 Task: Log work in the project Wavelength for the issue 'Integrate a new loyalty program feature into an existing e-commerce website to enhance customer retention and engagement' spent time as '6w 2d 8h 42m' and remaining time as '1w 6d 13h 55m' and clone the issue. Now add the issue to the epic 'Network Virtualization'.
Action: Mouse moved to (546, 281)
Screenshot: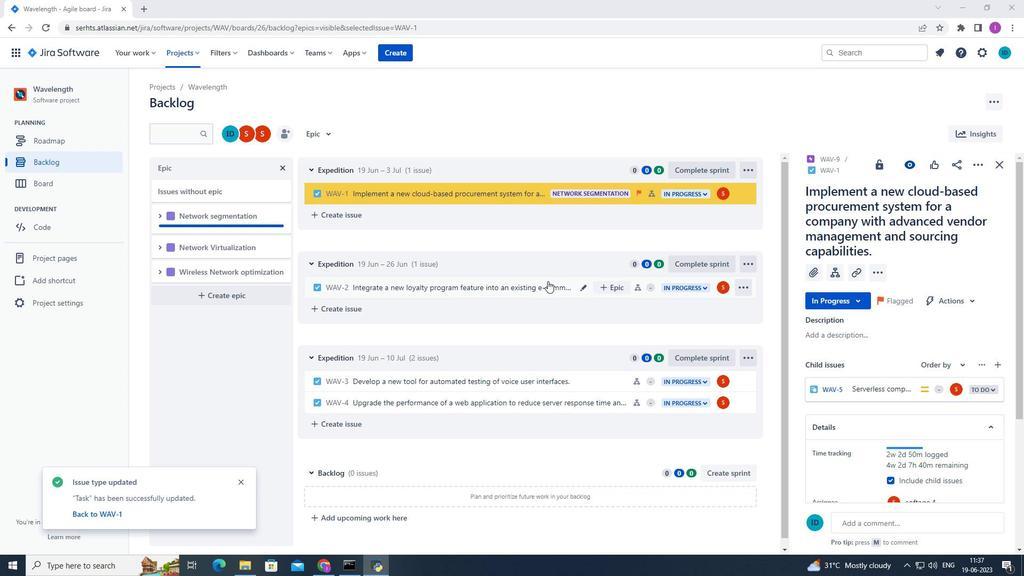 
Action: Mouse pressed left at (546, 281)
Screenshot: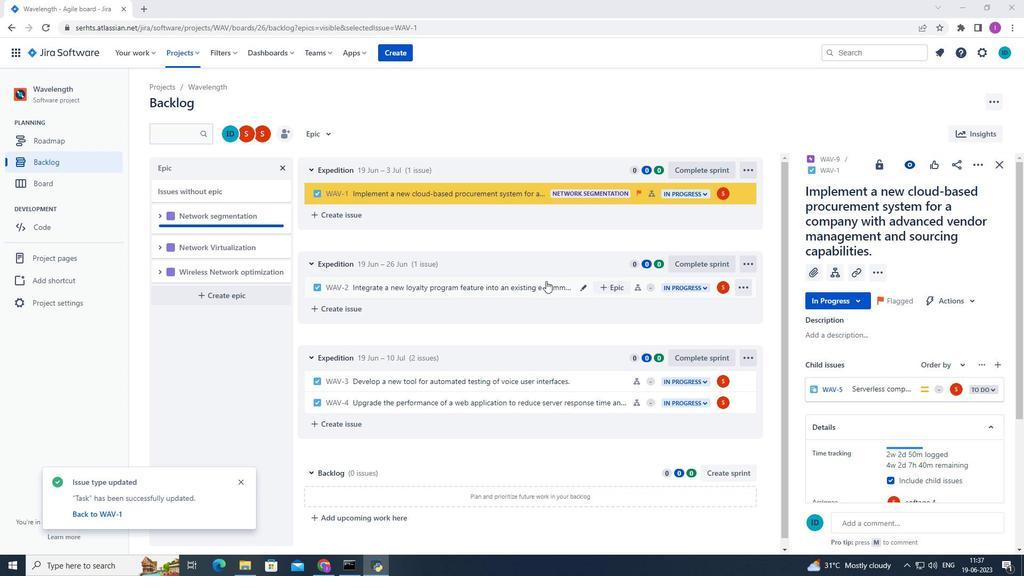
Action: Mouse moved to (982, 161)
Screenshot: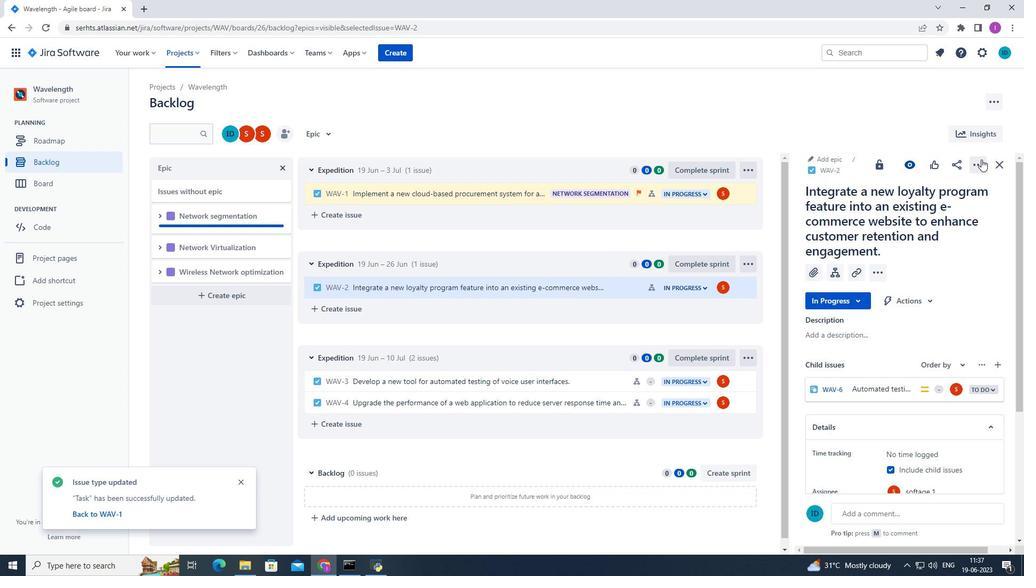 
Action: Mouse pressed left at (982, 161)
Screenshot: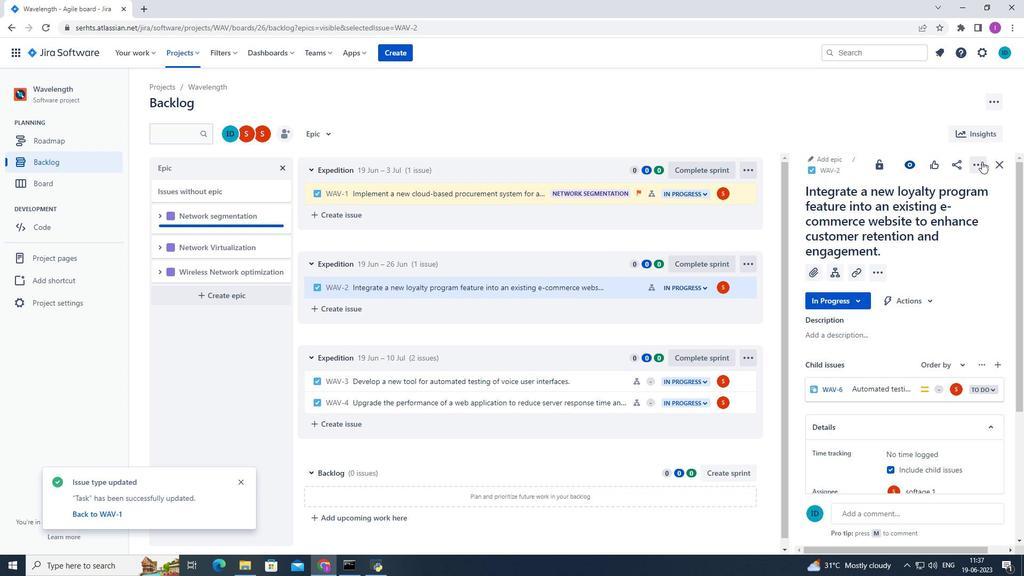 
Action: Mouse moved to (926, 194)
Screenshot: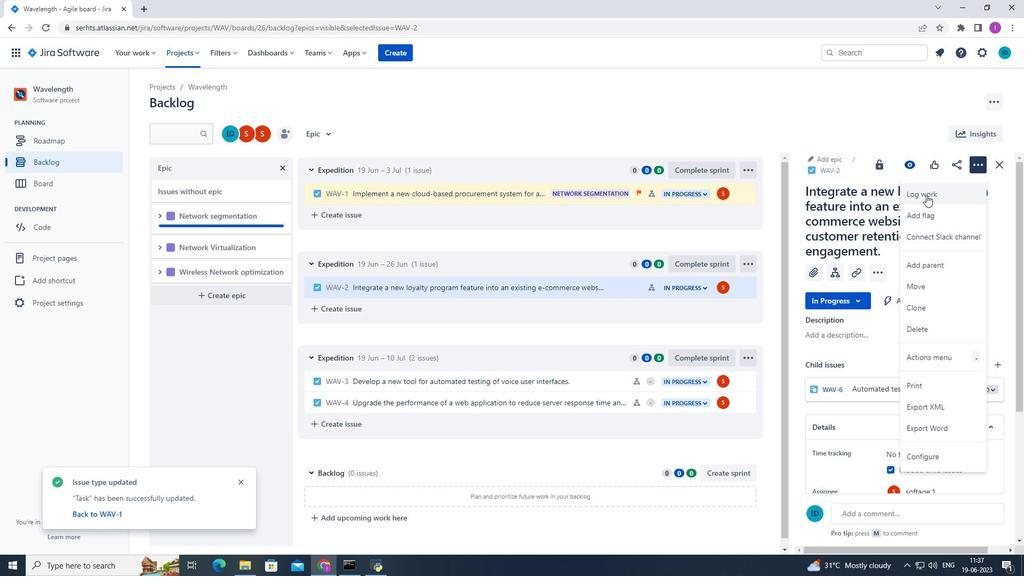 
Action: Mouse pressed left at (926, 194)
Screenshot: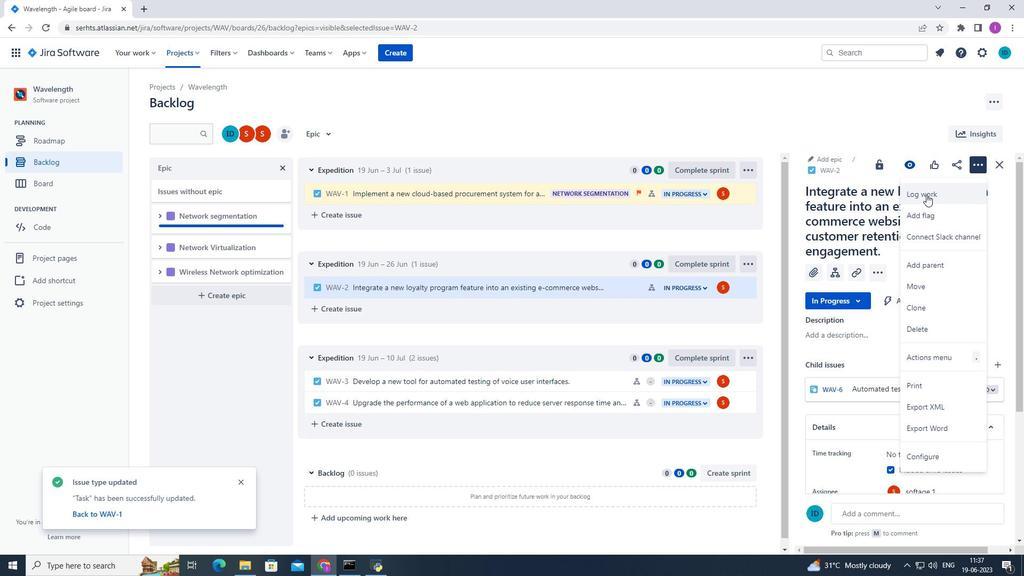 
Action: Mouse pressed left at (926, 194)
Screenshot: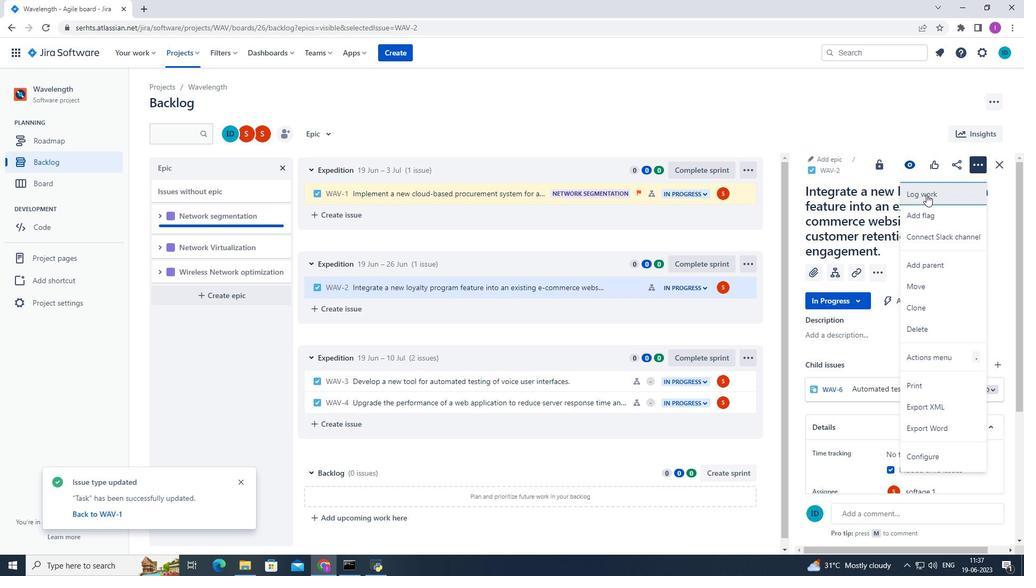 
Action: Mouse moved to (447, 173)
Screenshot: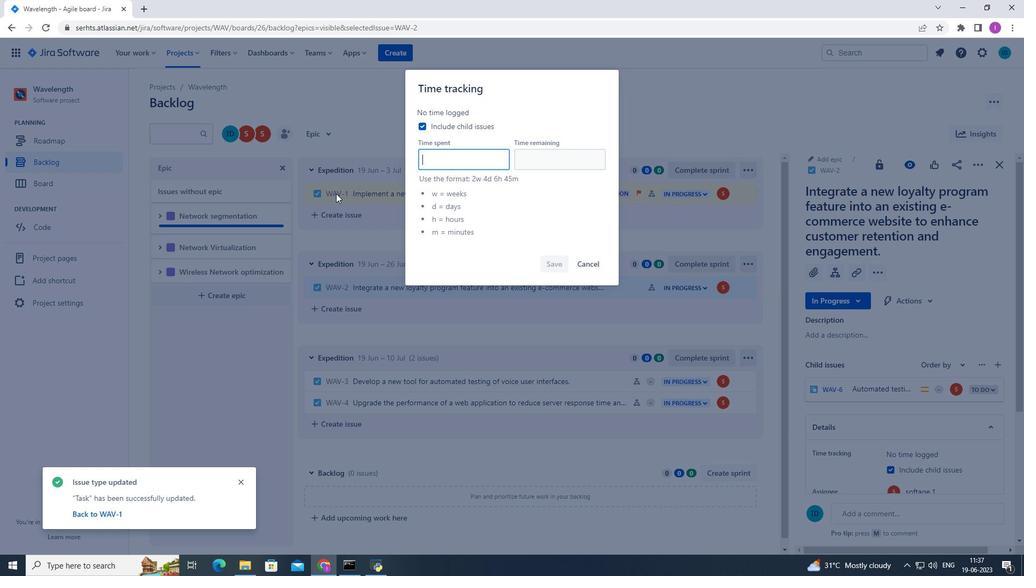 
Action: Key pressed 6w<Key.space>2d<Key.space>8h<Key.space>42m
Screenshot: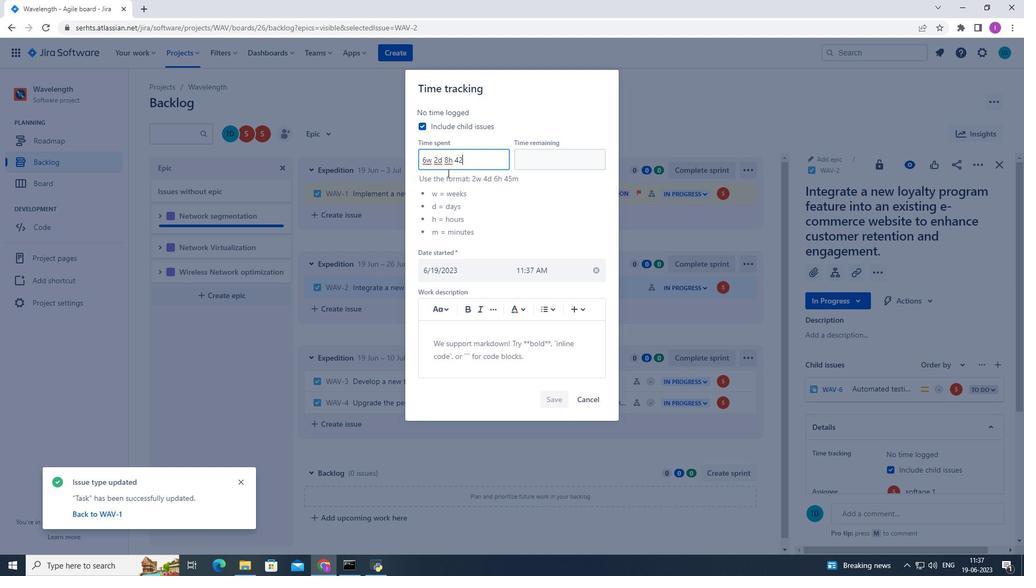
Action: Mouse moved to (541, 163)
Screenshot: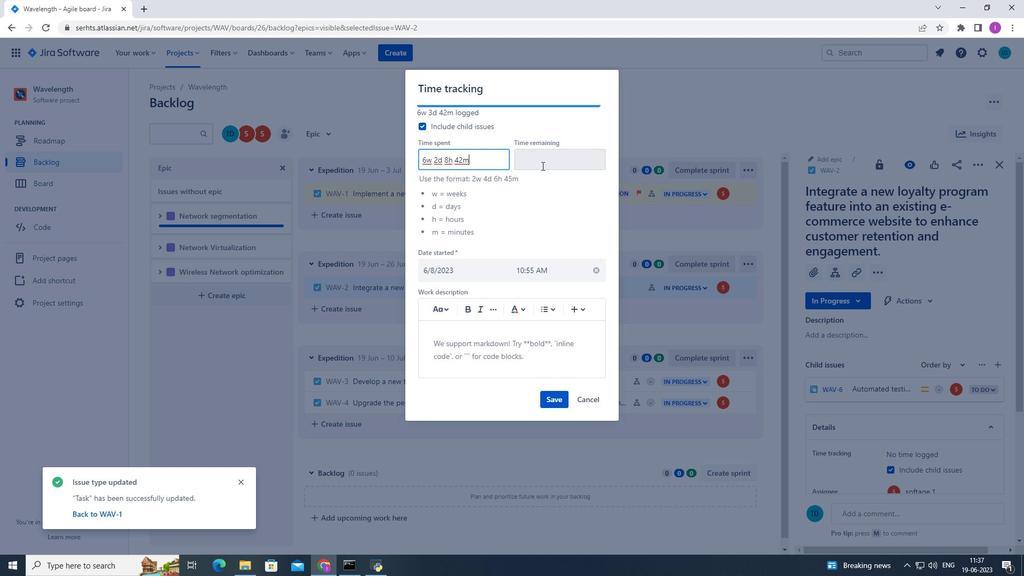 
Action: Mouse pressed left at (541, 163)
Screenshot: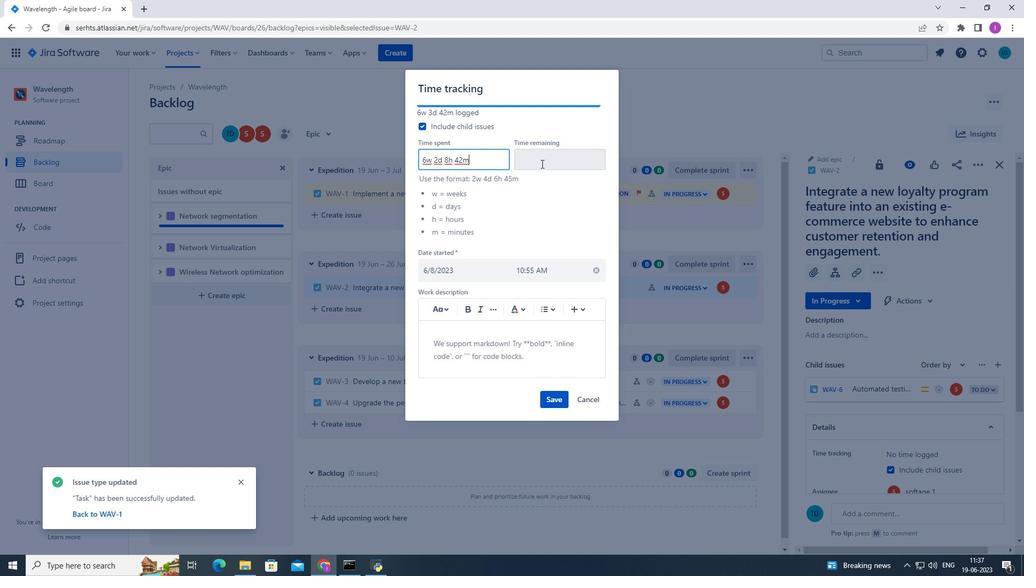 
Action: Mouse moved to (548, 146)
Screenshot: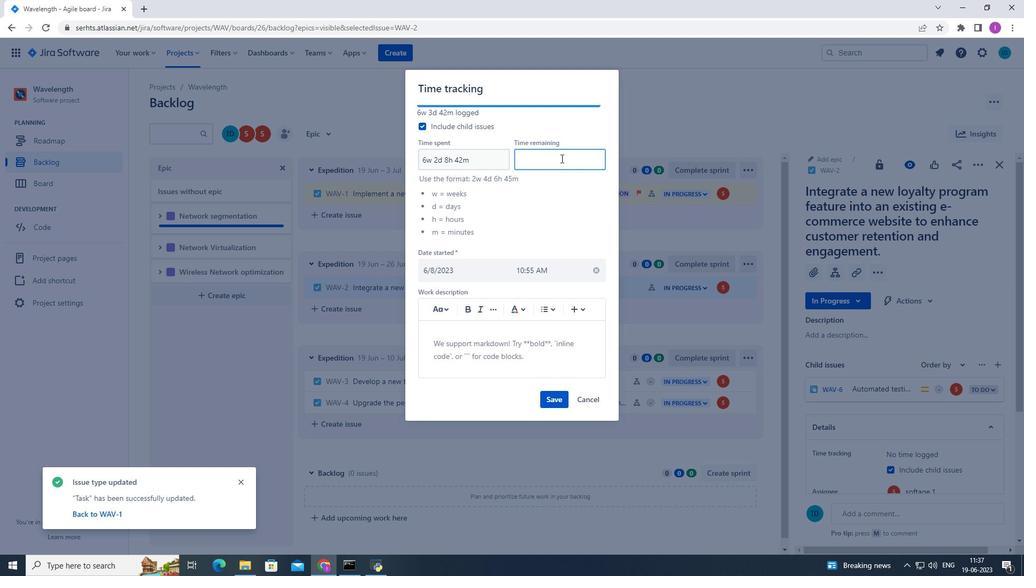 
Action: Key pressed 6w<Key.space>2d<Key.space>8h<Key.space>42m
Screenshot: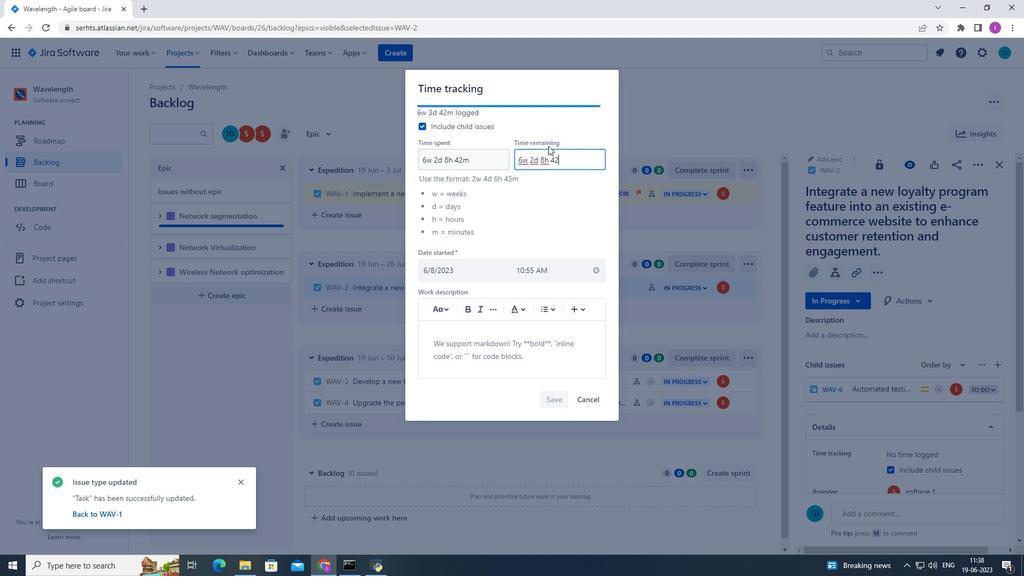 
Action: Mouse moved to (588, 164)
Screenshot: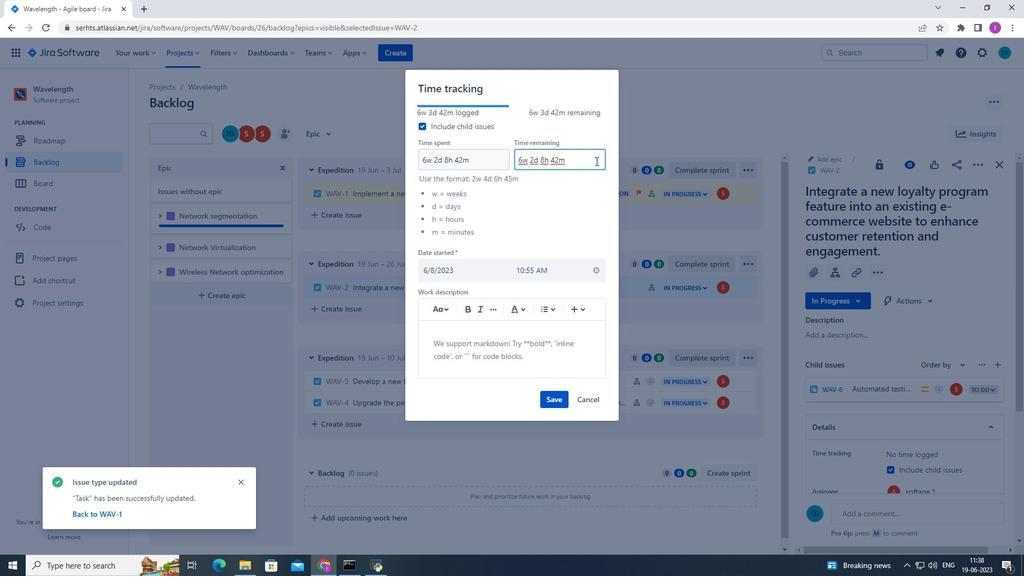 
Action: Mouse pressed left at (588, 164)
Screenshot: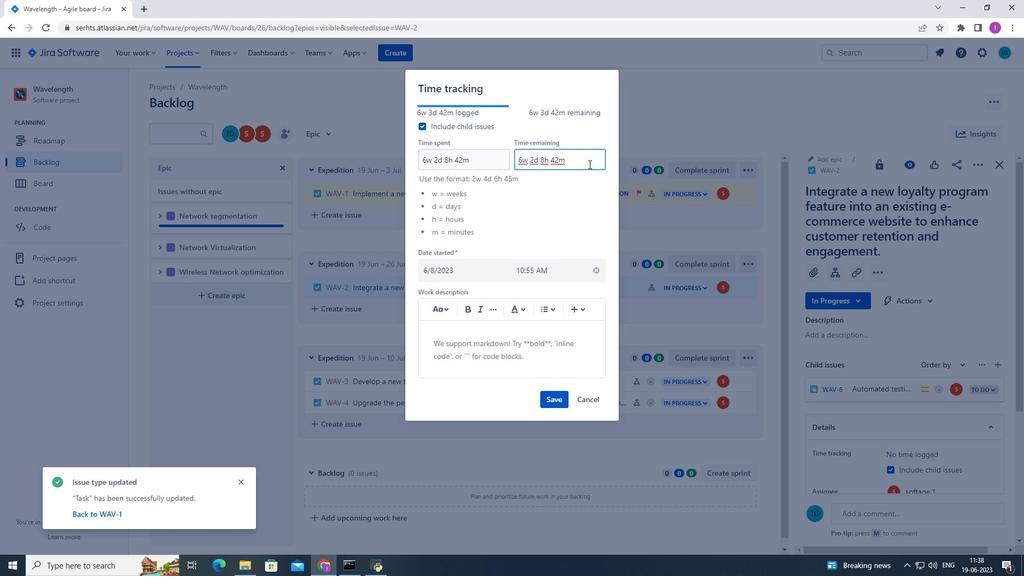 
Action: Mouse moved to (515, 163)
Screenshot: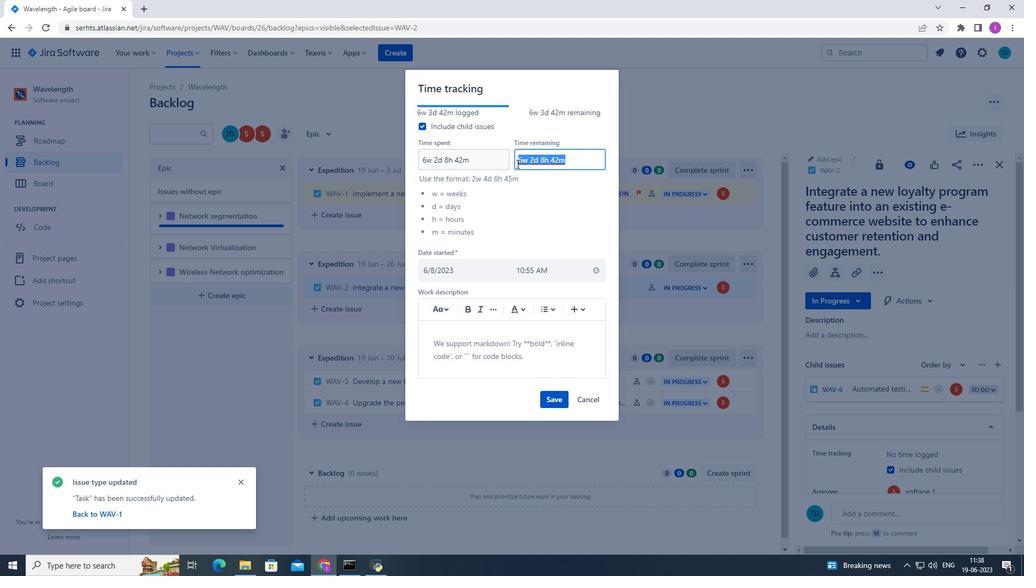 
Action: Key pressed 1w<Key.space>6d<Key.space>13h<Key.space>55m
Screenshot: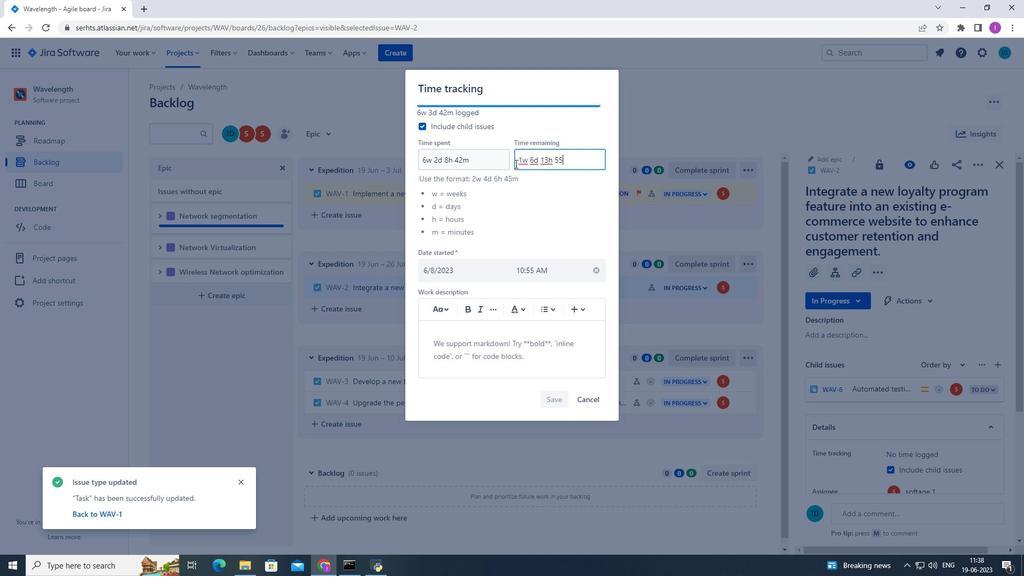 
Action: Mouse moved to (553, 396)
Screenshot: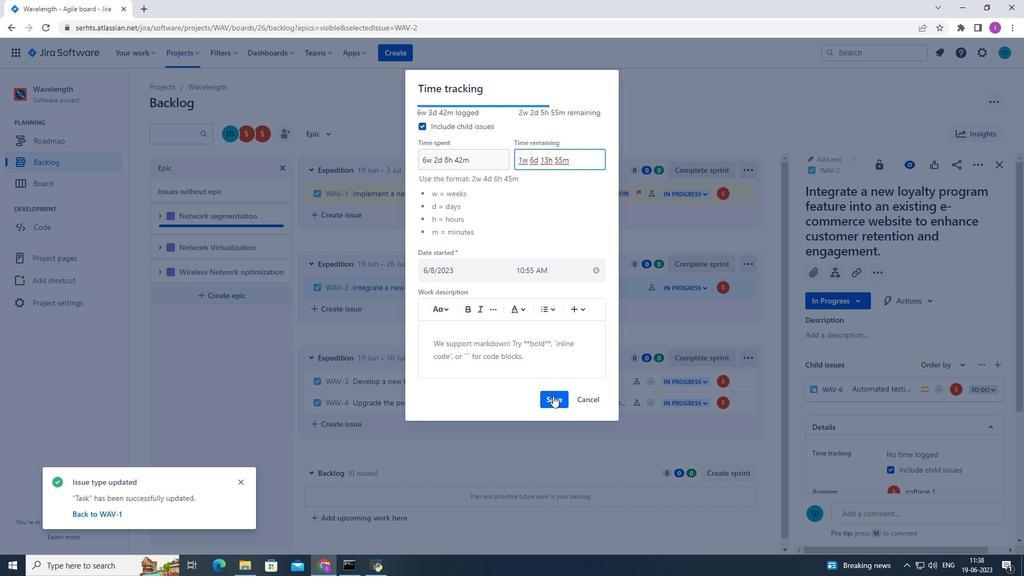 
Action: Mouse pressed left at (553, 396)
Screenshot: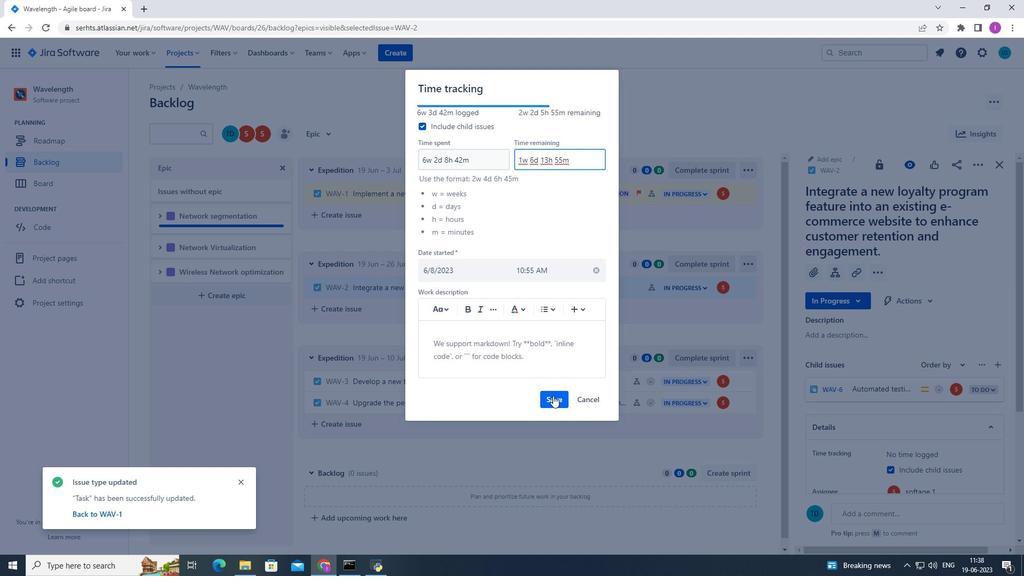 
Action: Mouse moved to (982, 162)
Screenshot: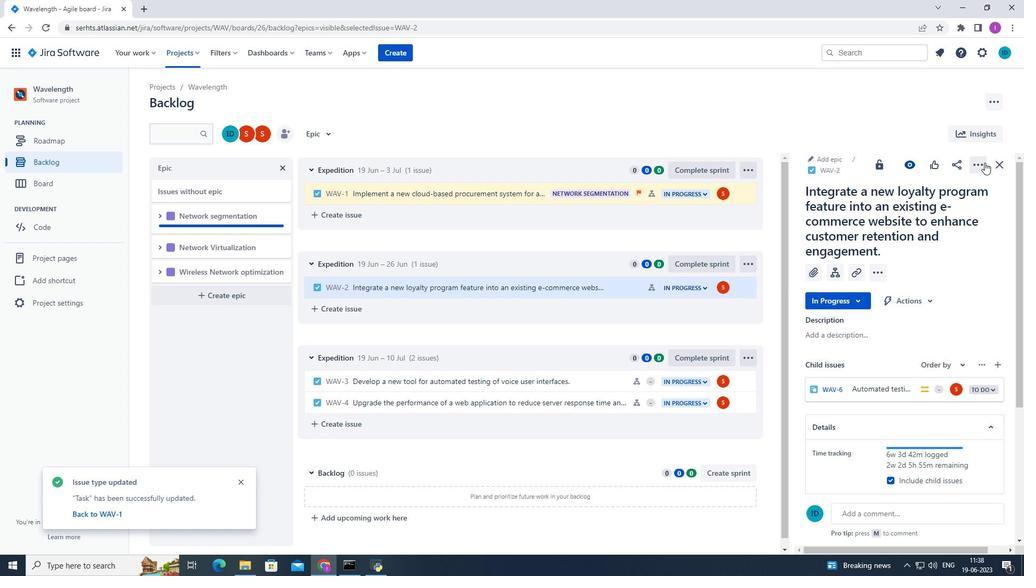 
Action: Mouse pressed left at (982, 162)
Screenshot: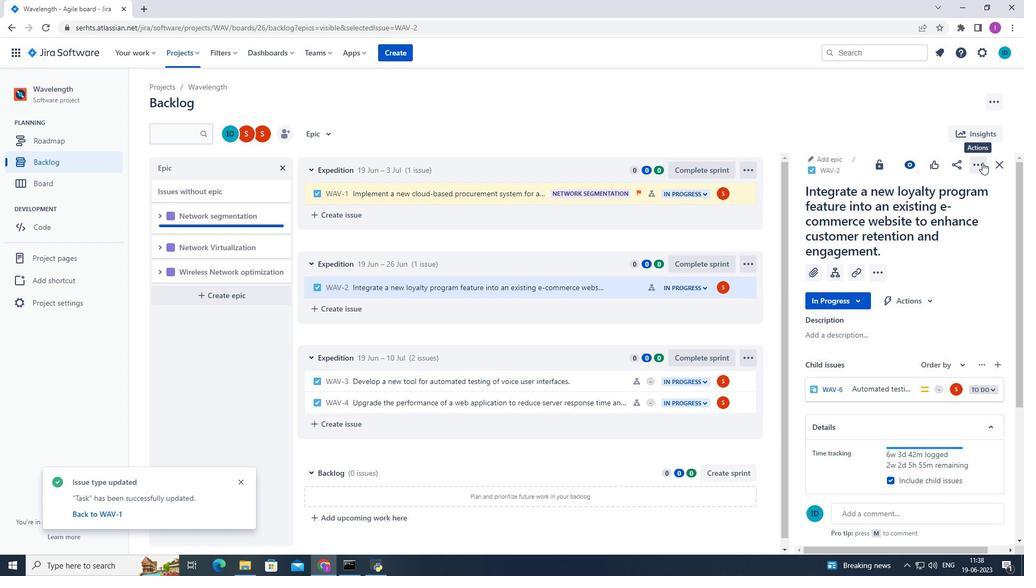 
Action: Mouse moved to (928, 308)
Screenshot: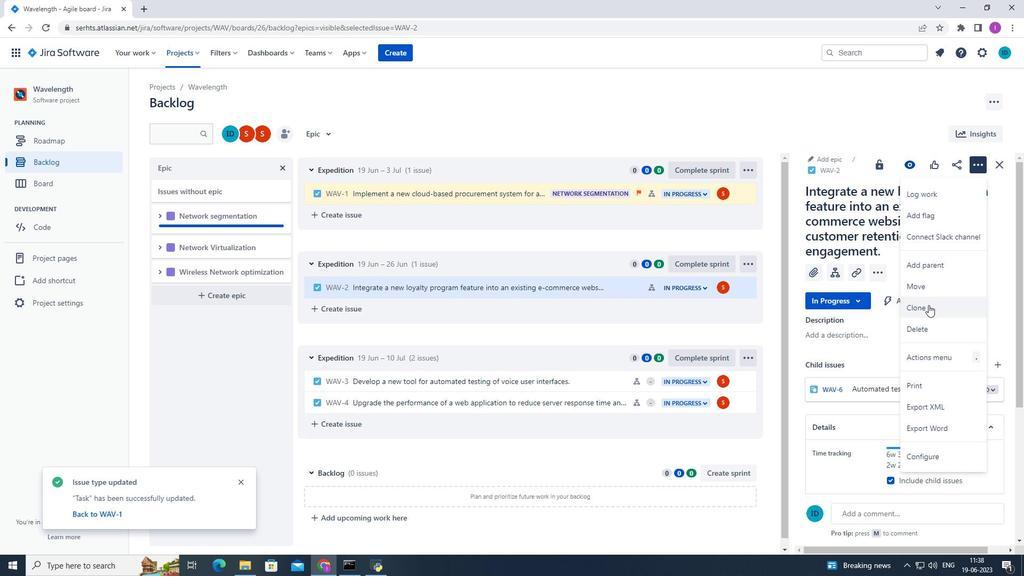 
Action: Mouse pressed left at (928, 308)
Screenshot: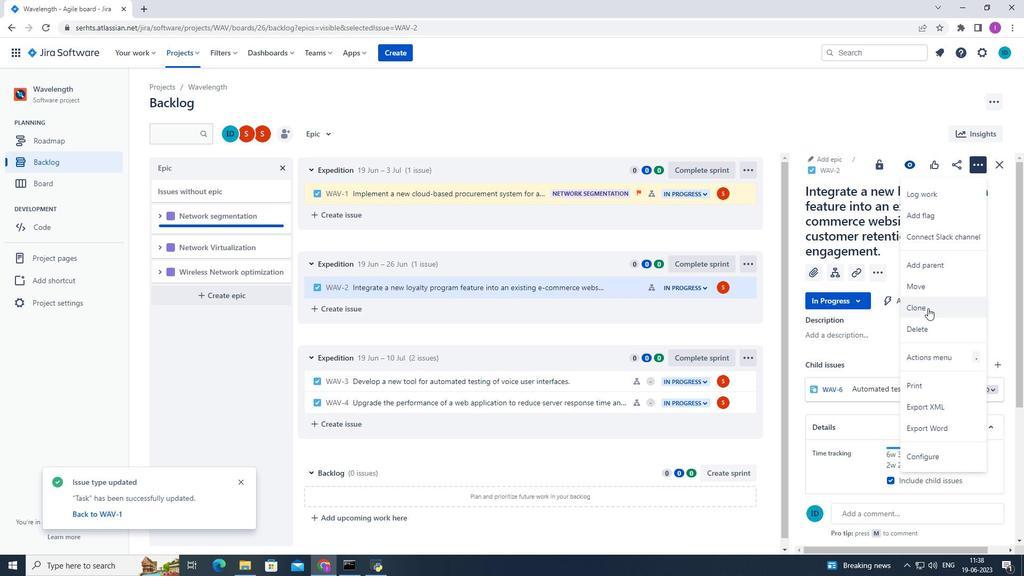
Action: Mouse moved to (581, 230)
Screenshot: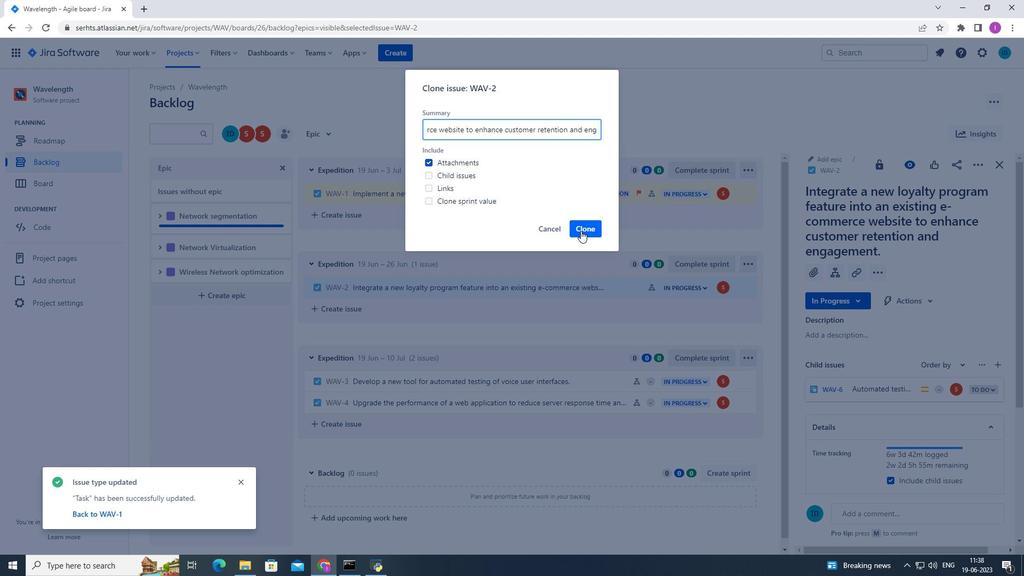 
Action: Mouse pressed left at (581, 230)
Screenshot: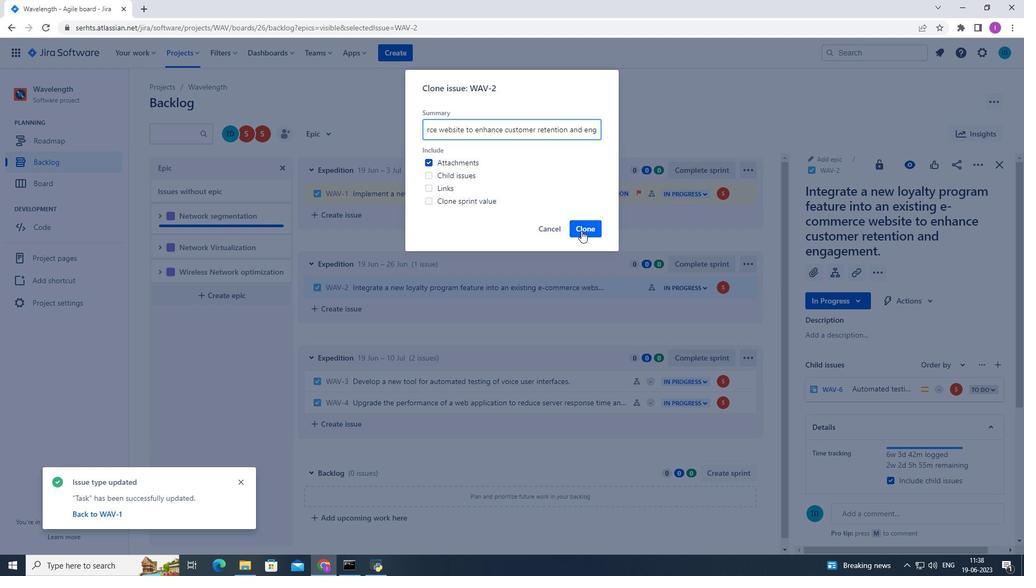 
Action: Mouse moved to (614, 285)
Screenshot: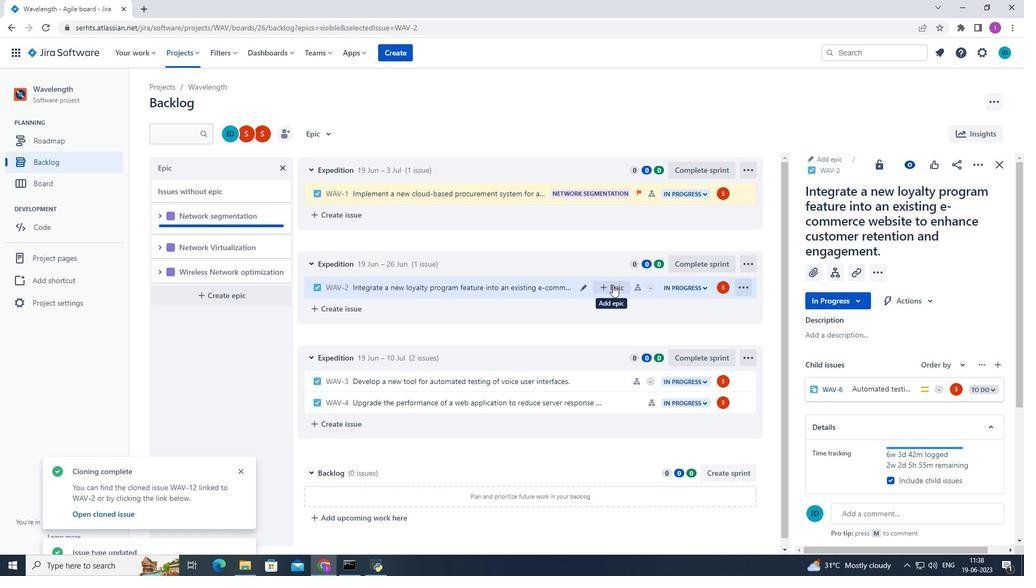 
Action: Mouse pressed left at (614, 285)
Screenshot: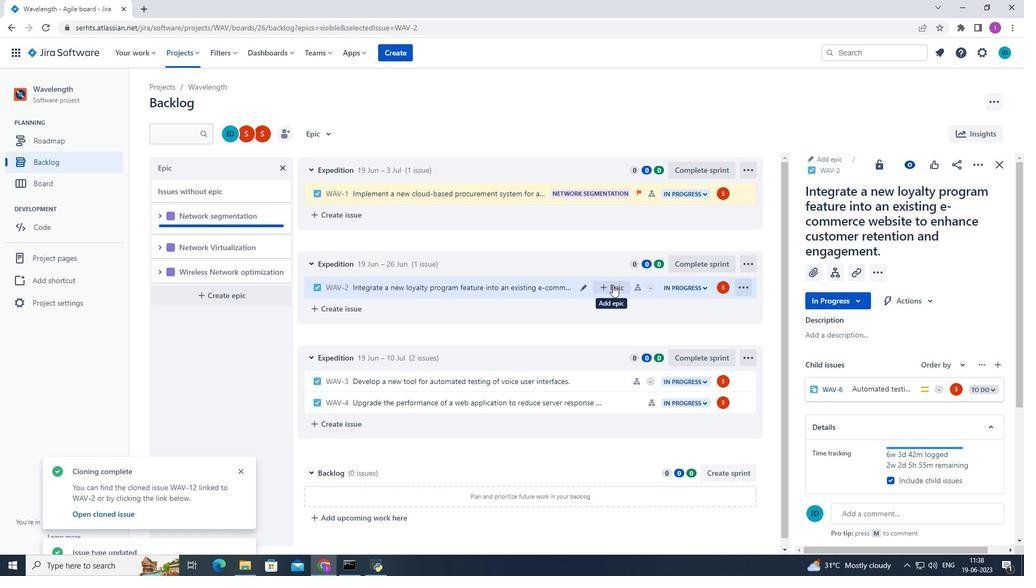 
Action: Mouse moved to (660, 362)
Screenshot: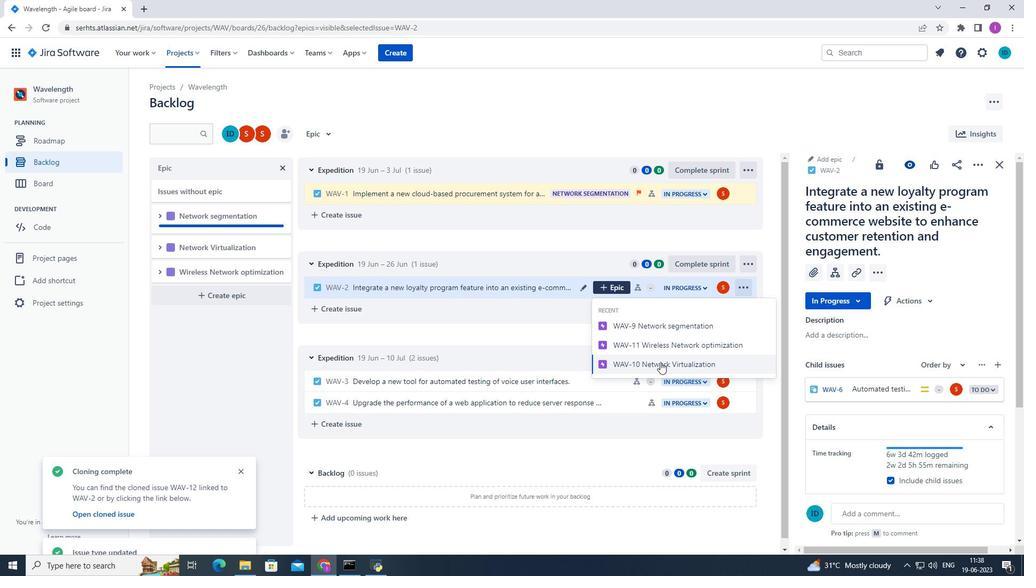 
Action: Mouse pressed left at (660, 362)
Screenshot: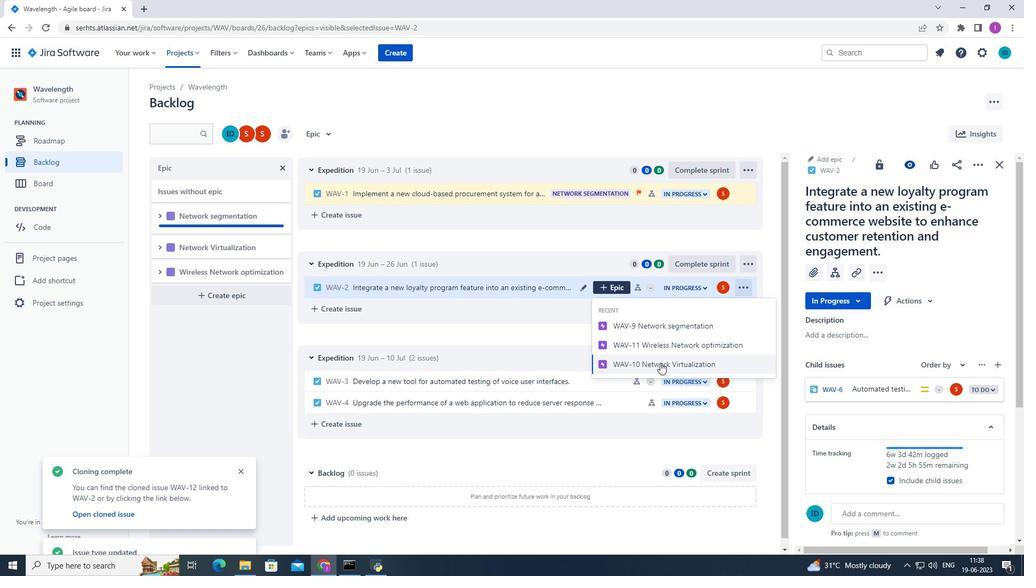 
Action: Mouse moved to (475, 268)
Screenshot: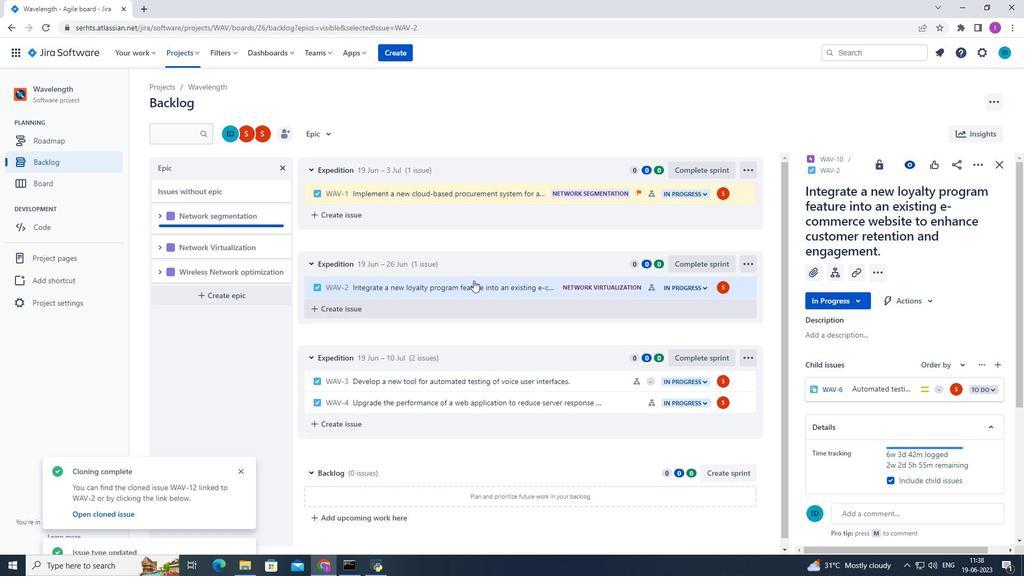 
